 Task: Set up a 30-minute session to provide training on negotiation skills.
Action: Mouse moved to (80, 207)
Screenshot: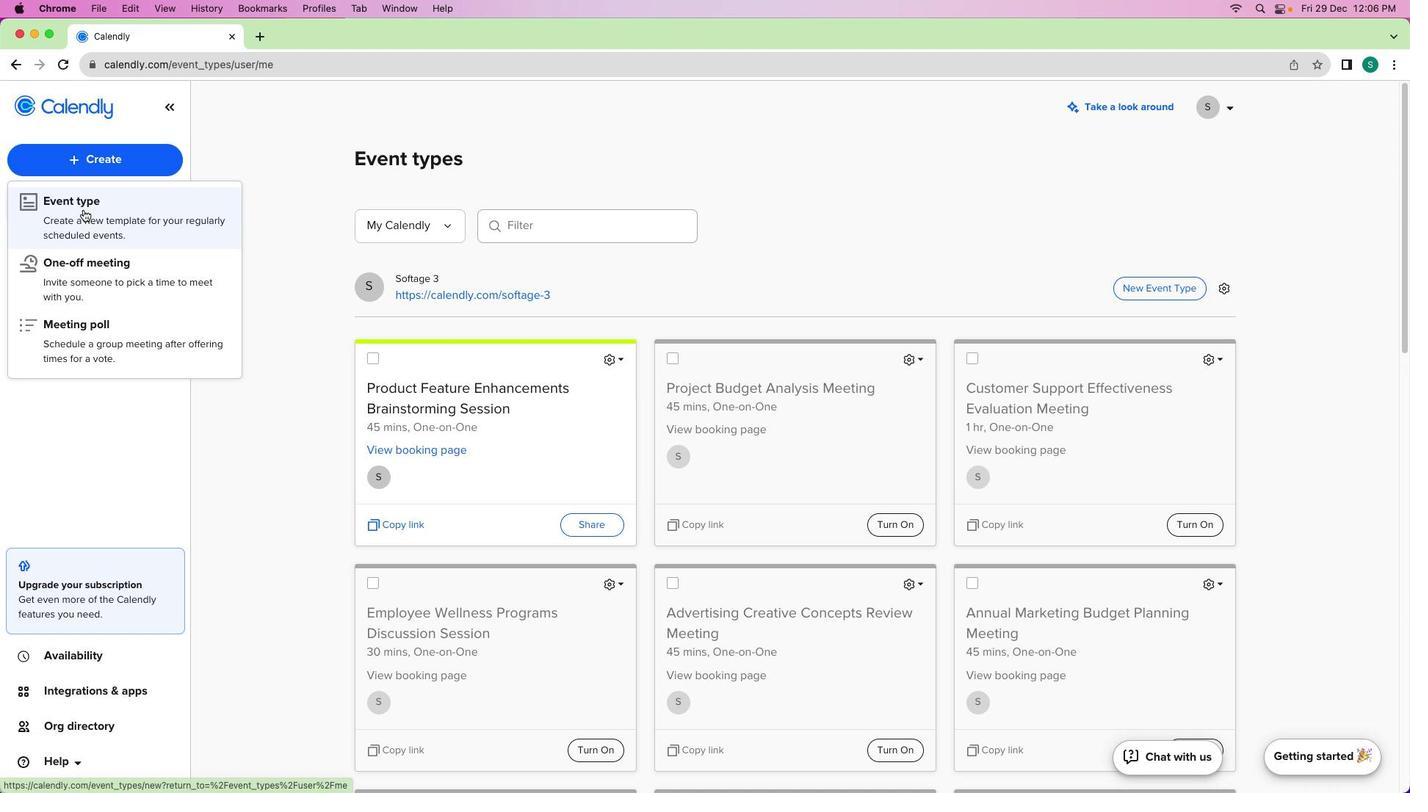 
Action: Mouse pressed left at (80, 207)
Screenshot: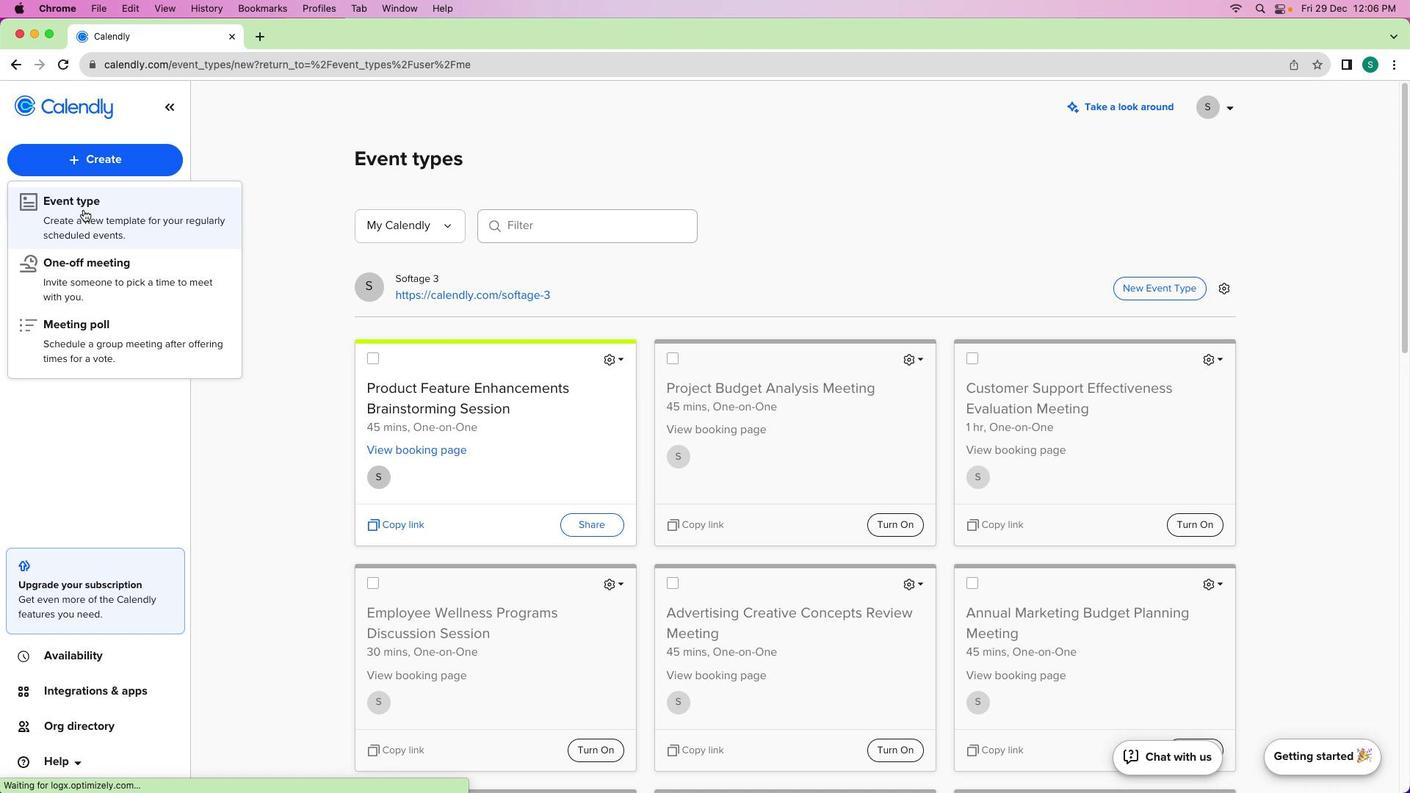 
Action: Mouse moved to (480, 306)
Screenshot: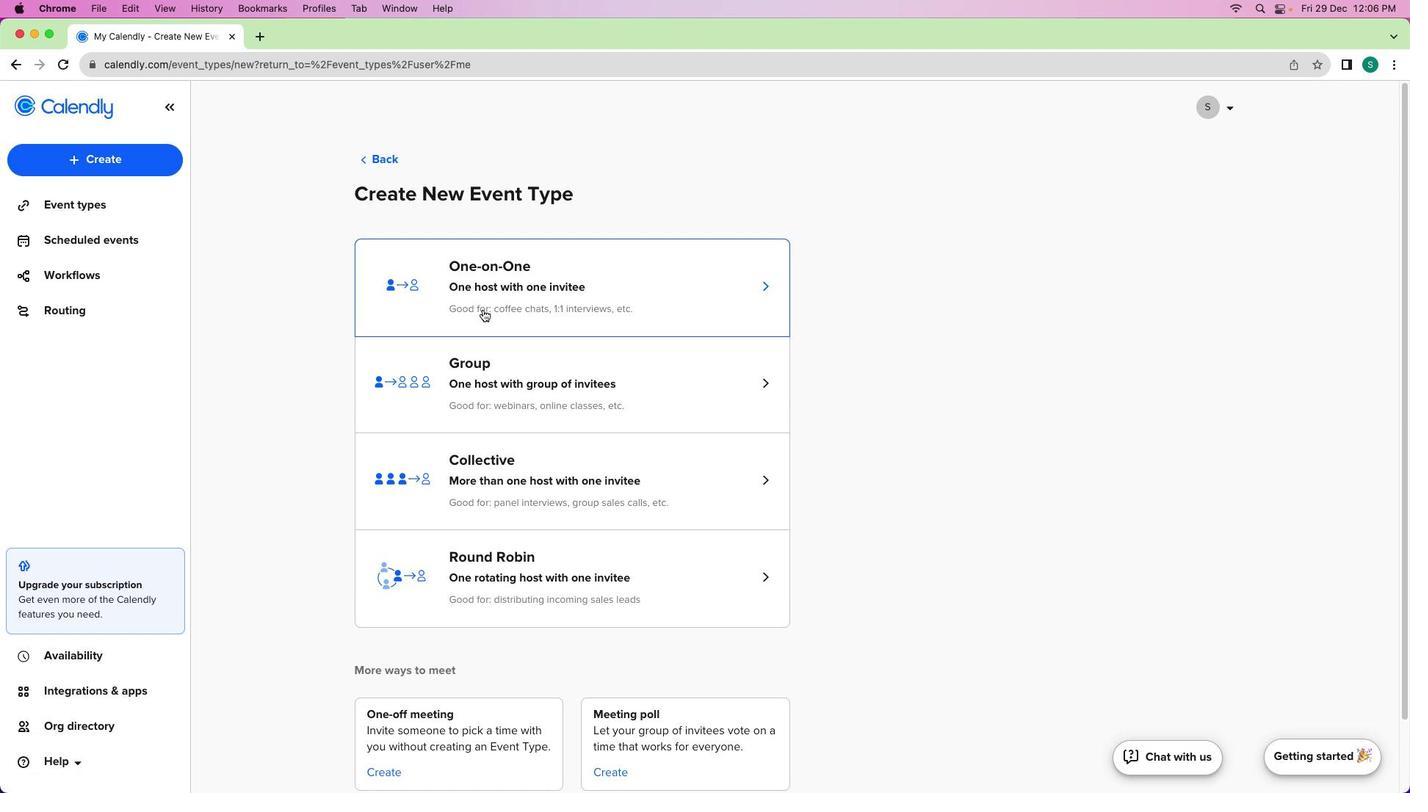 
Action: Mouse pressed left at (480, 306)
Screenshot: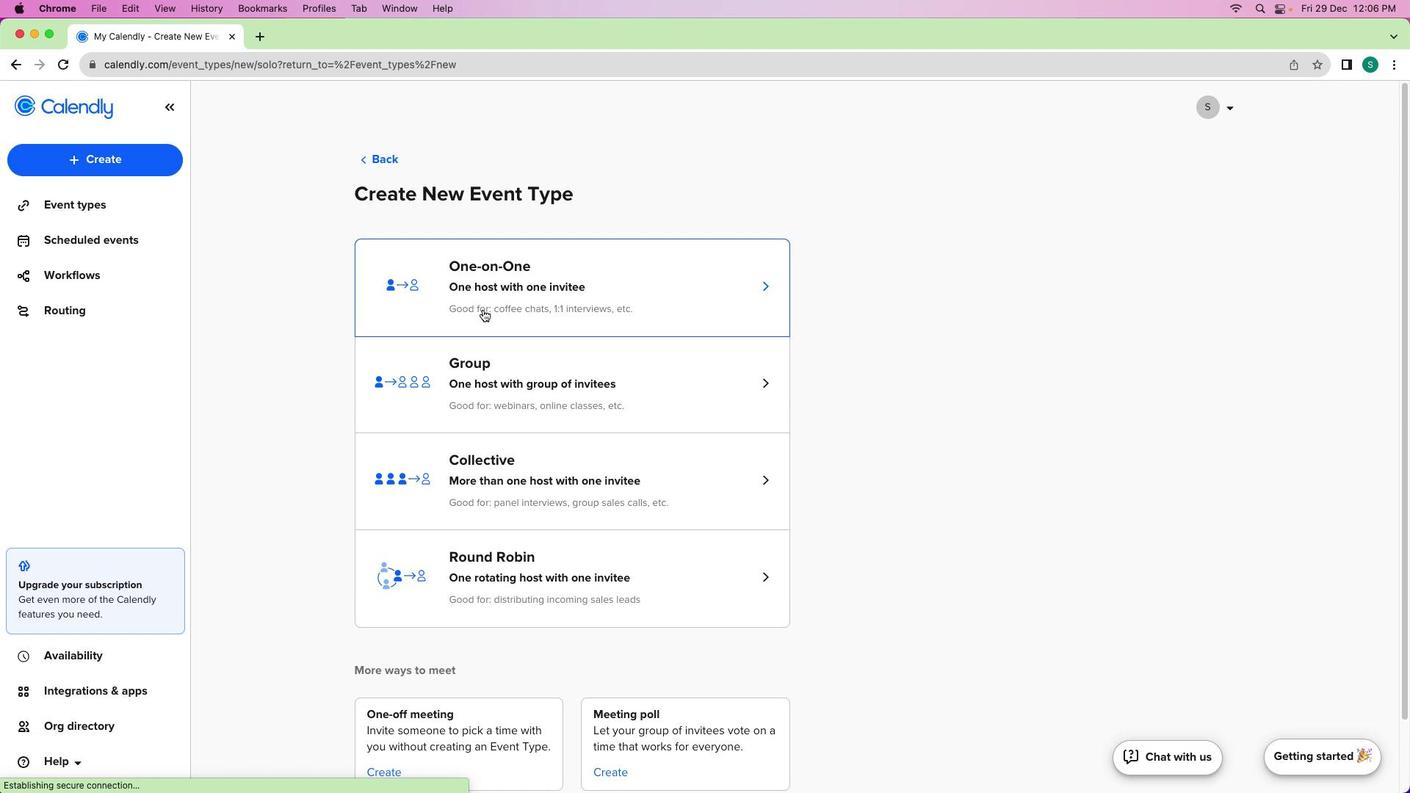 
Action: Mouse moved to (152, 224)
Screenshot: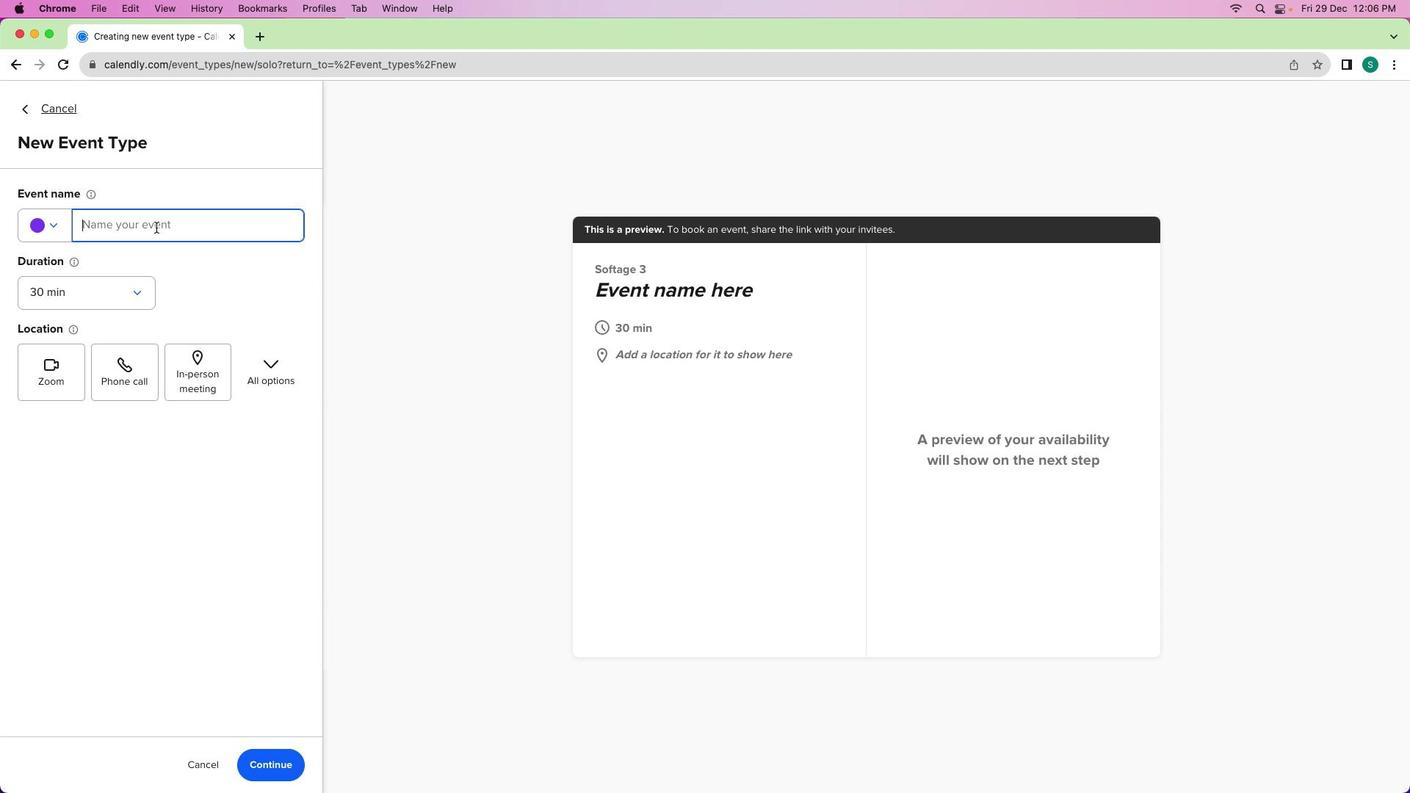 
Action: Mouse pressed left at (152, 224)
Screenshot: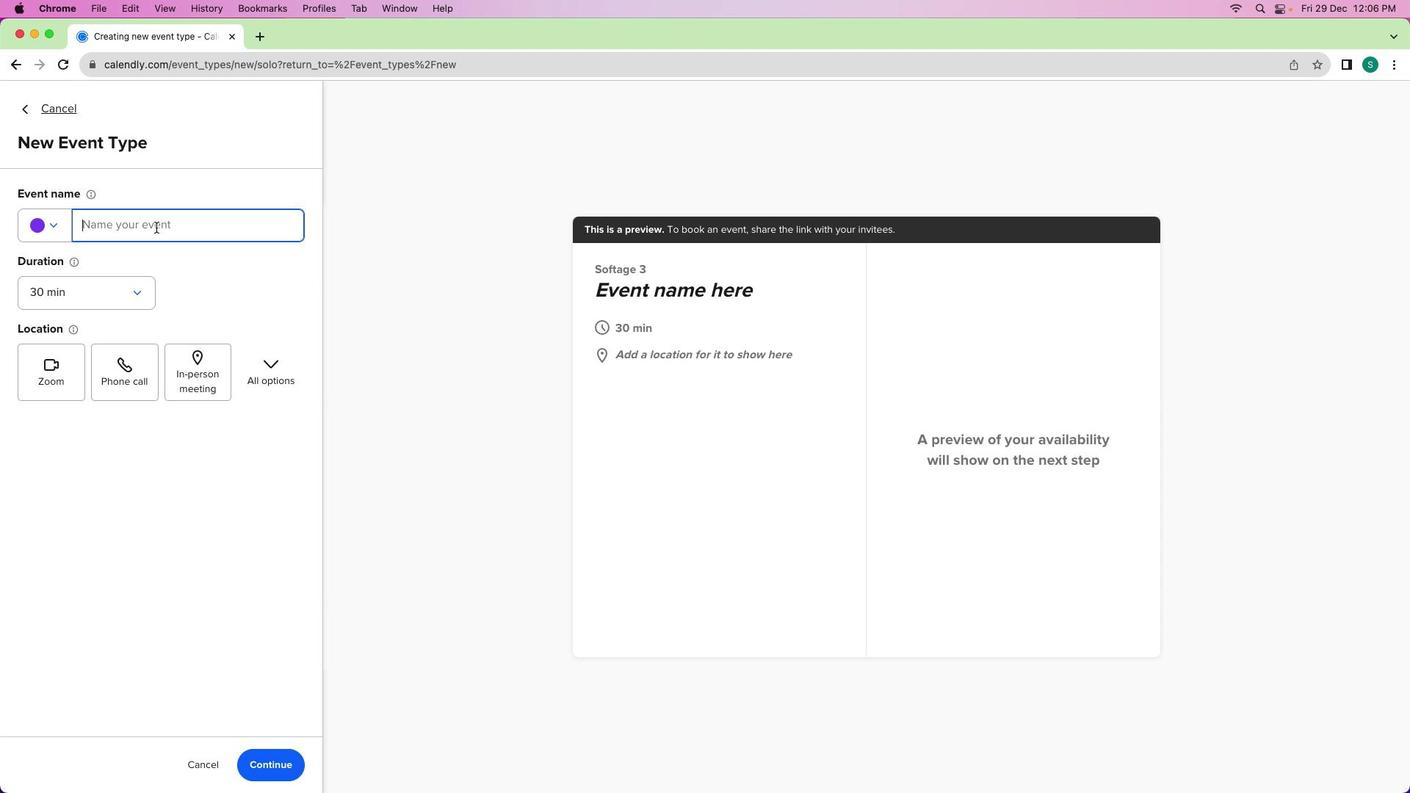 
Action: Mouse moved to (152, 223)
Screenshot: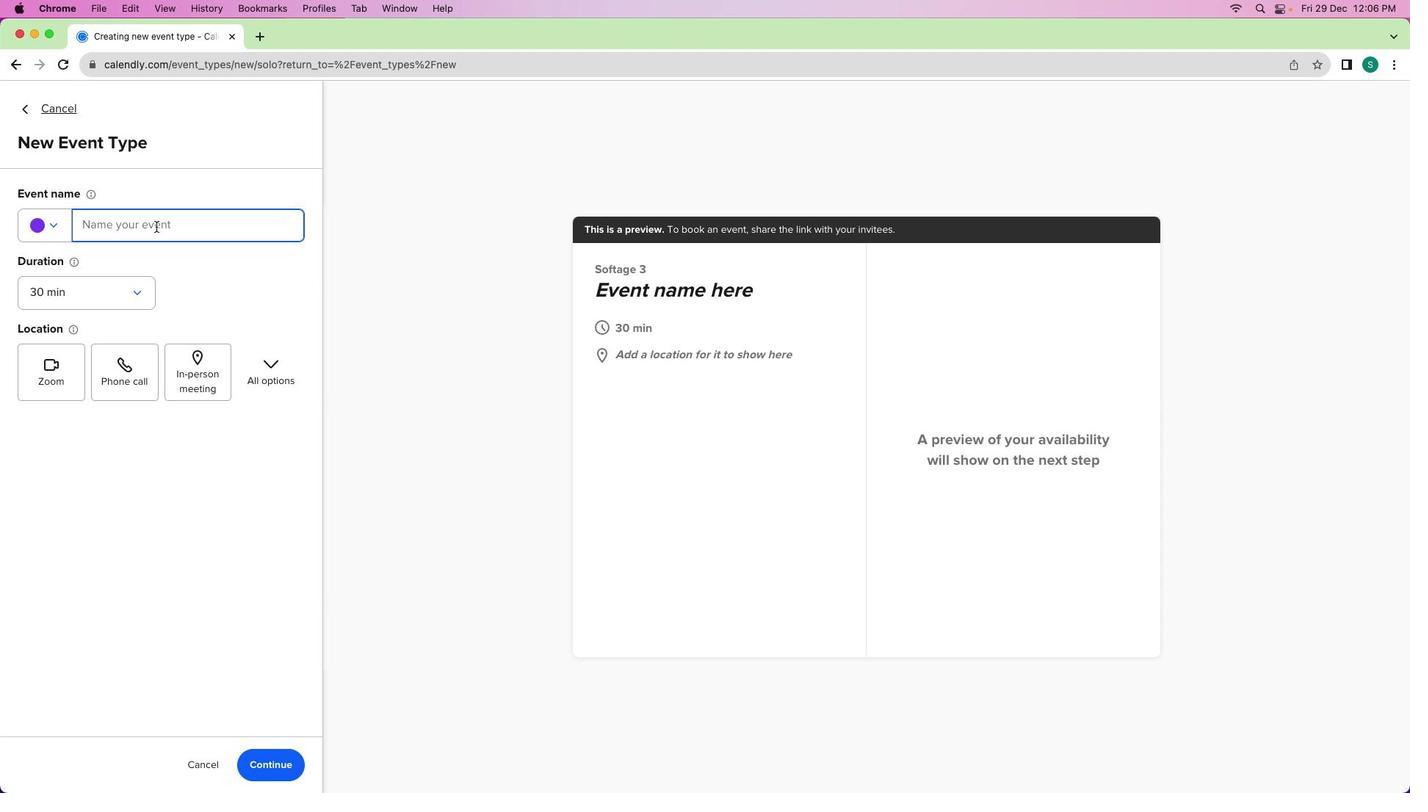 
Action: Key pressed Key.shift'N''e''g''o''t''i''a''t''i''o''n'Key.spaceKey.shift'S''k''i''l''l''s'Key.spaceKey.shift'T''r''a''i''n''i''n''g'Key.spaceKey.shift'S''e''s''s''i''o''n'
Screenshot: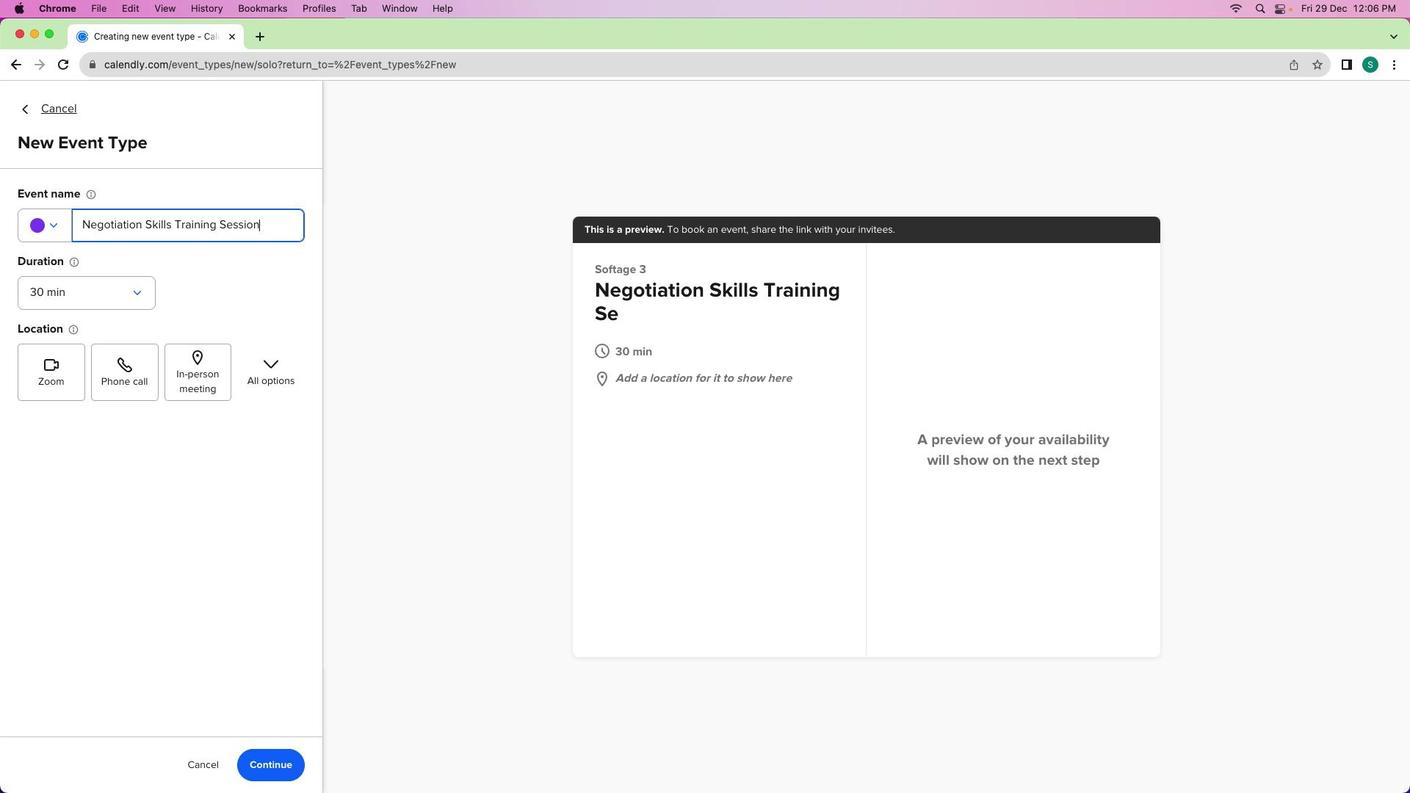 
Action: Mouse moved to (52, 210)
Screenshot: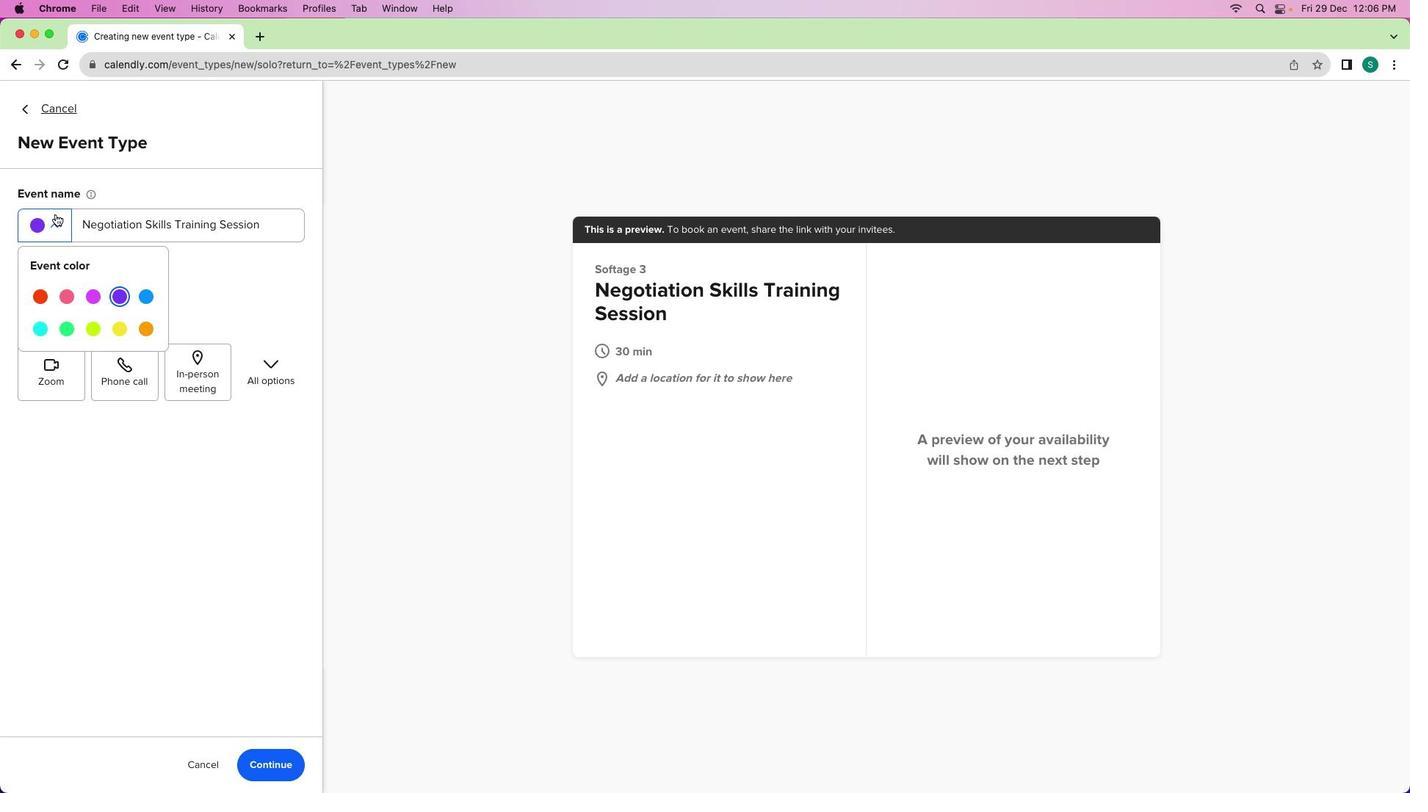 
Action: Mouse pressed left at (52, 210)
Screenshot: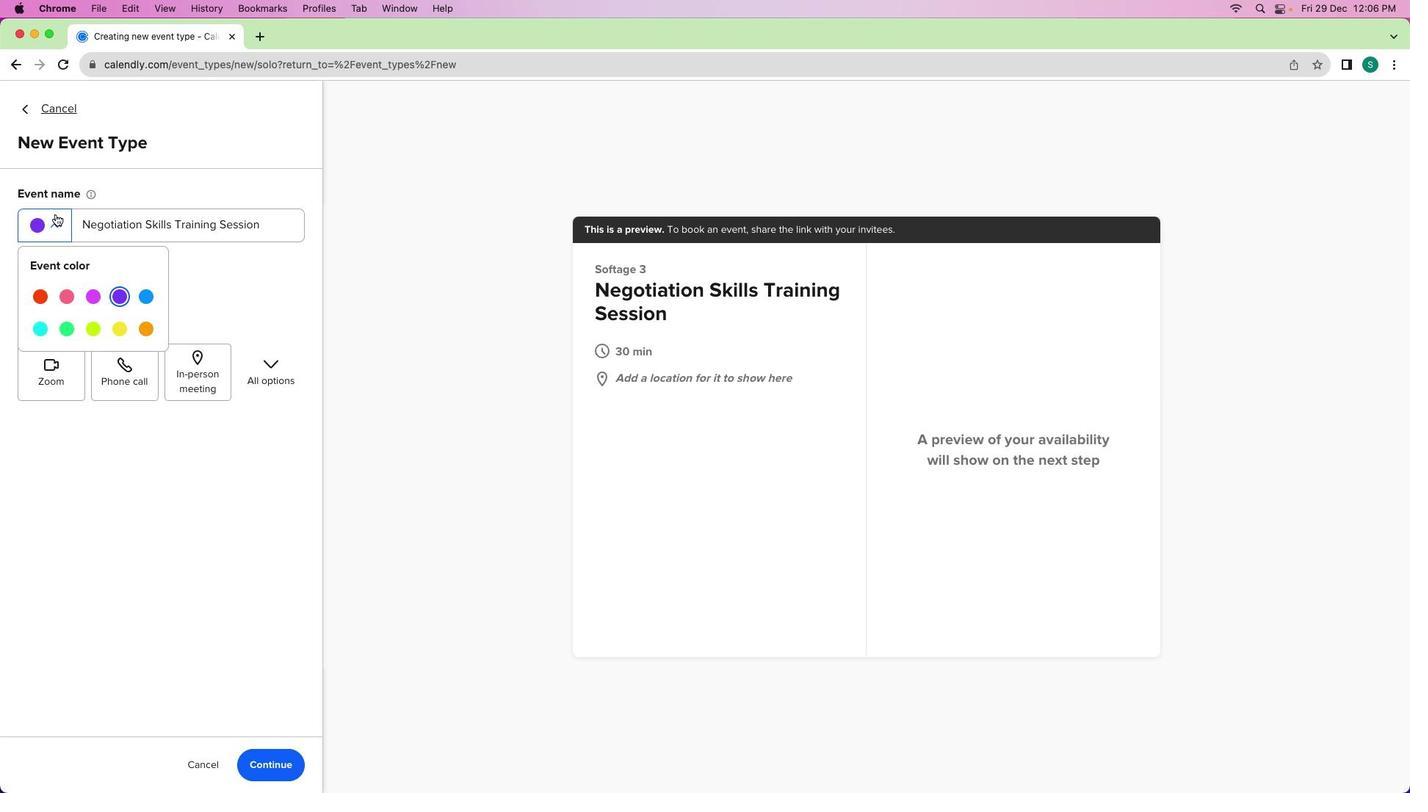 
Action: Mouse moved to (143, 324)
Screenshot: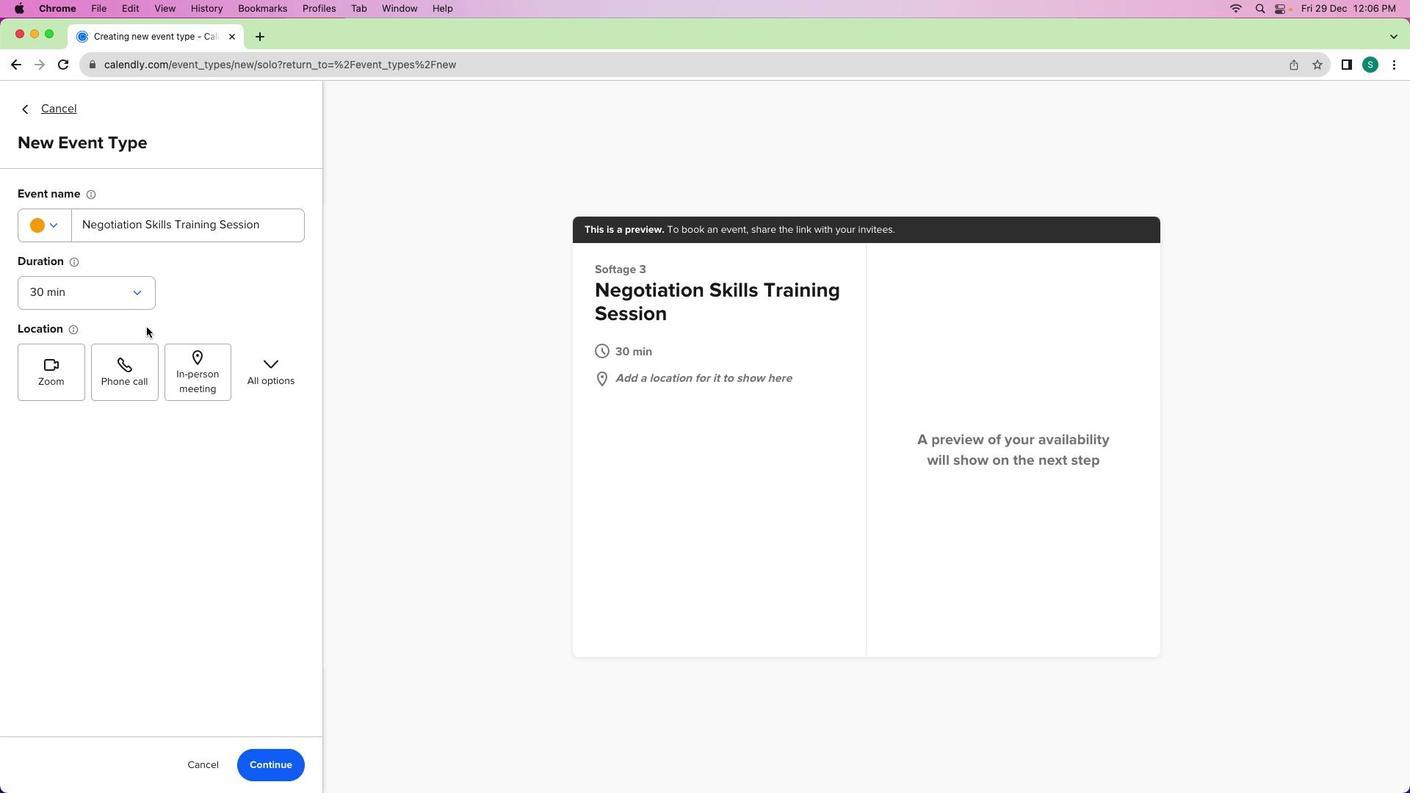 
Action: Mouse pressed left at (143, 324)
Screenshot: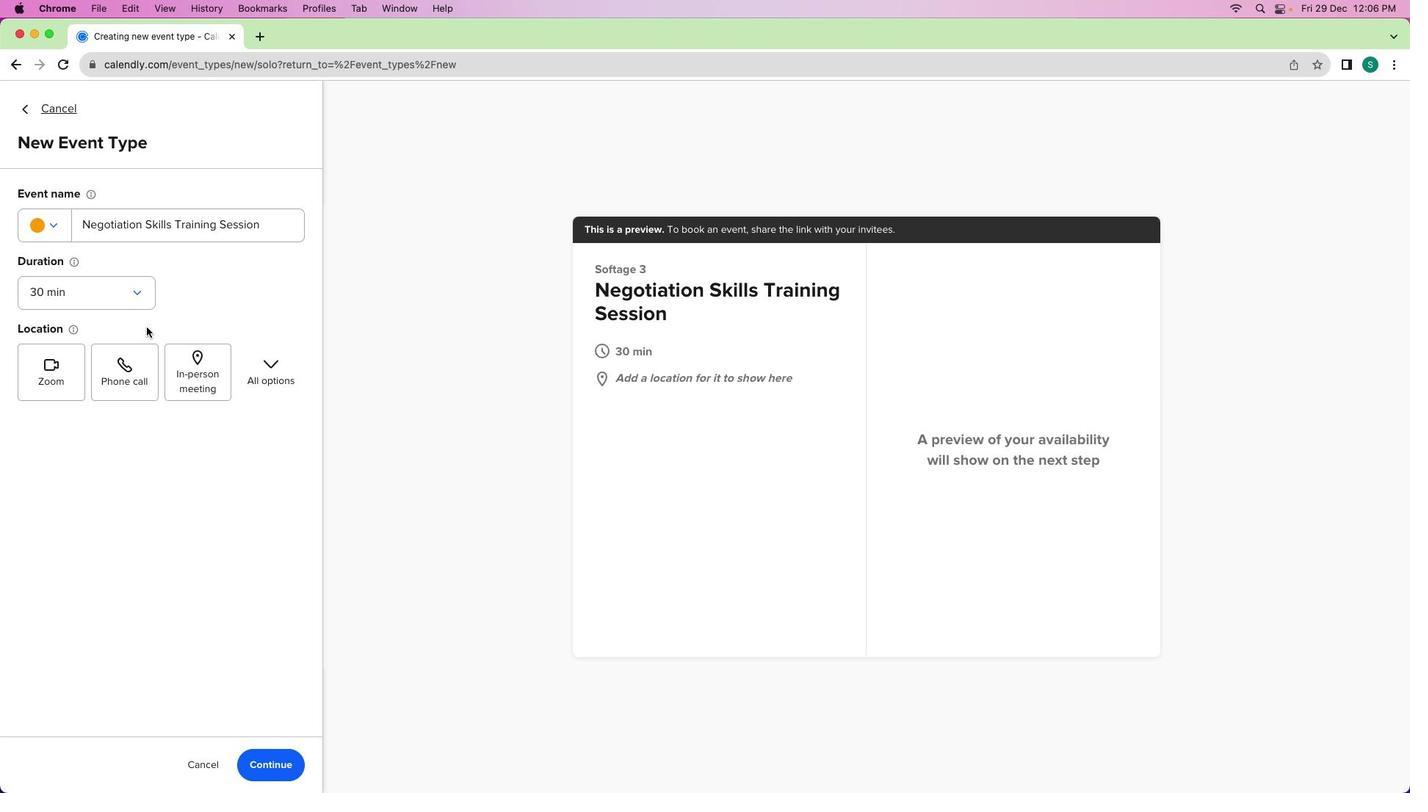 
Action: Mouse moved to (48, 375)
Screenshot: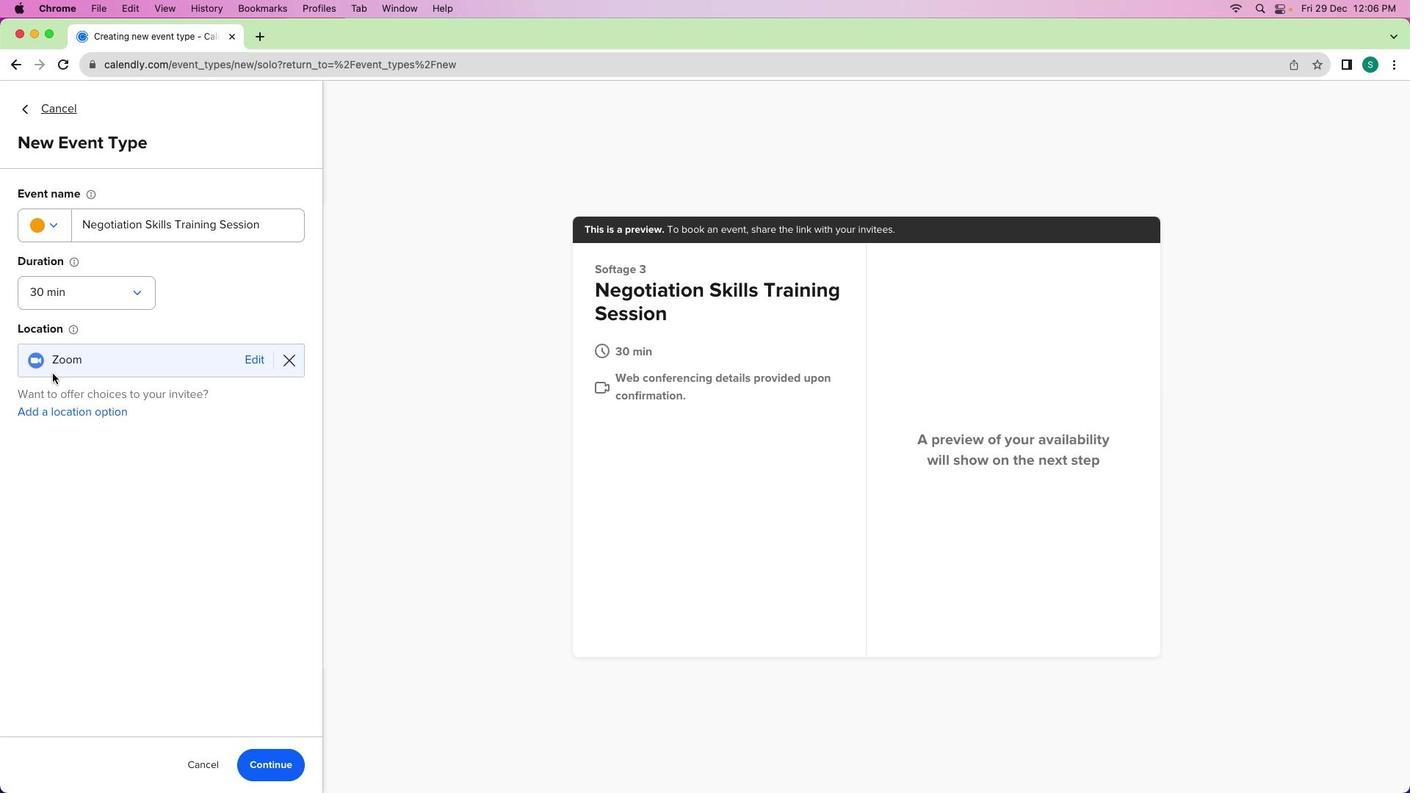 
Action: Mouse pressed left at (48, 375)
Screenshot: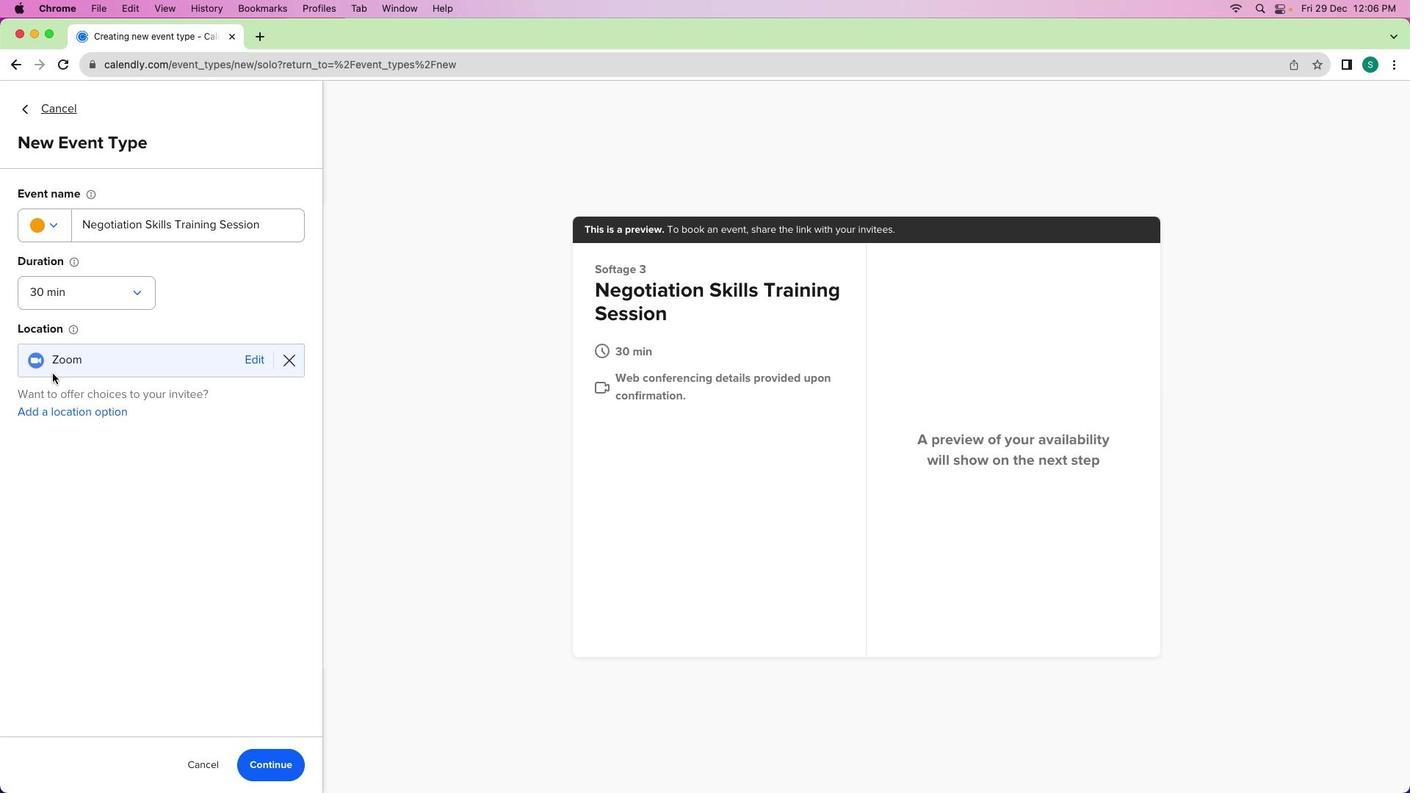 
Action: Mouse moved to (291, 766)
Screenshot: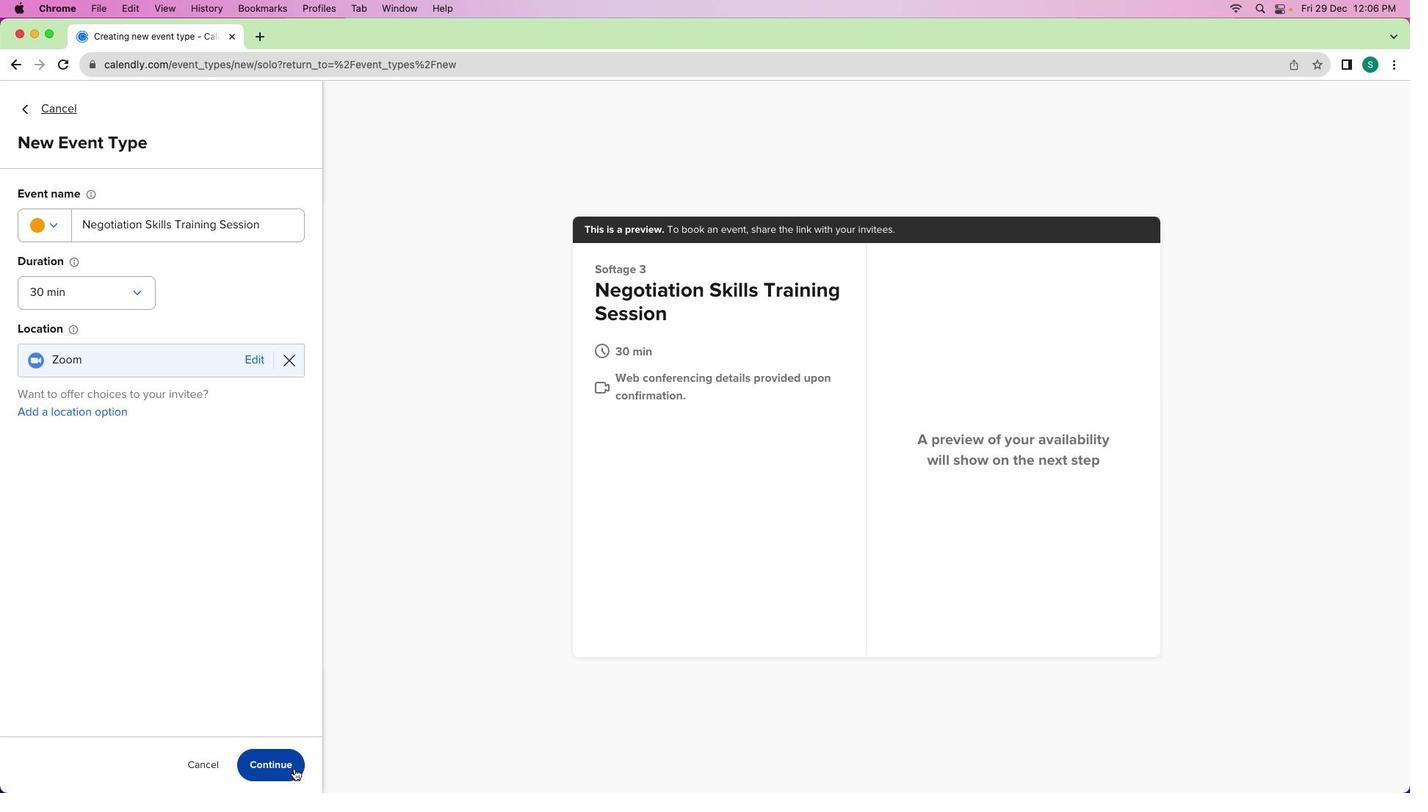 
Action: Mouse pressed left at (291, 766)
Screenshot: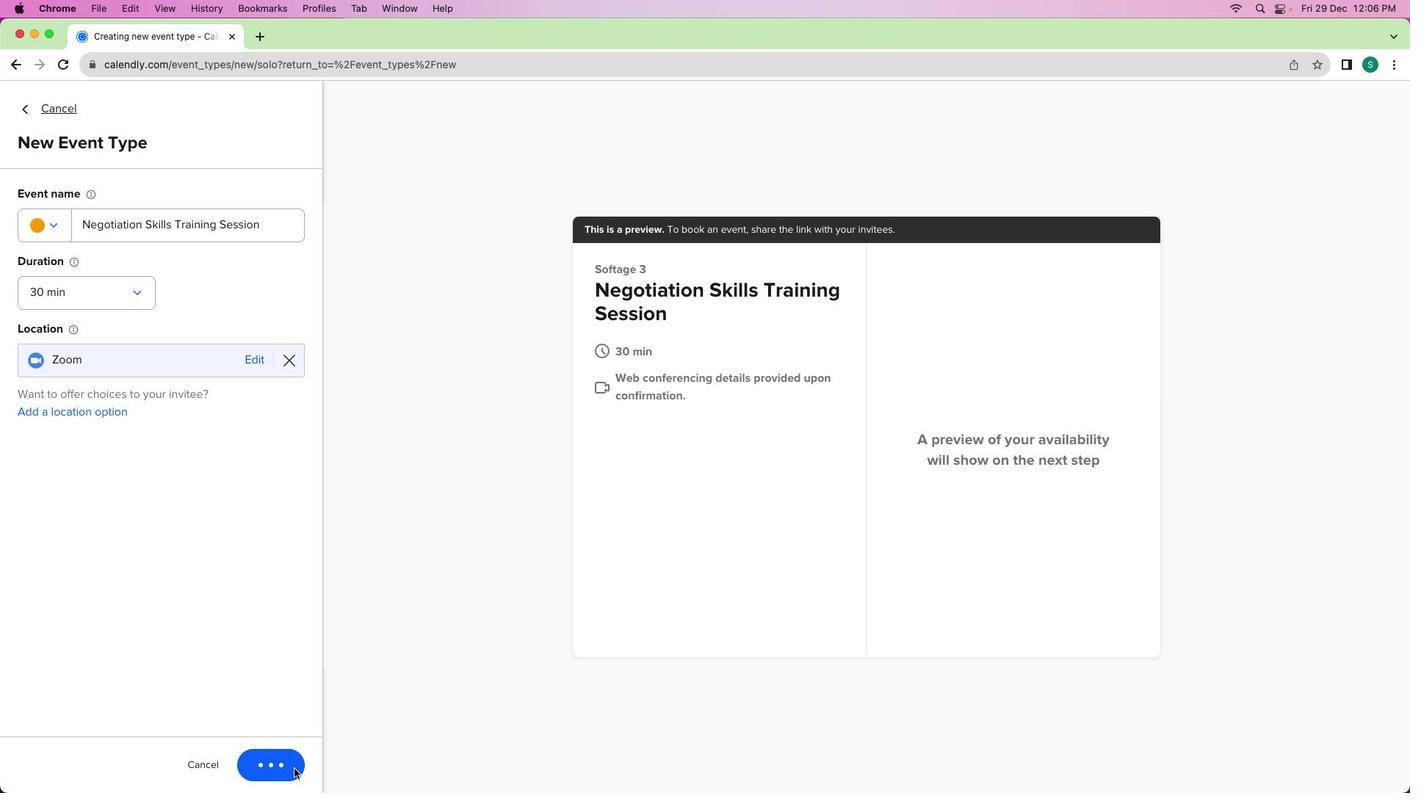 
Action: Mouse moved to (149, 202)
Screenshot: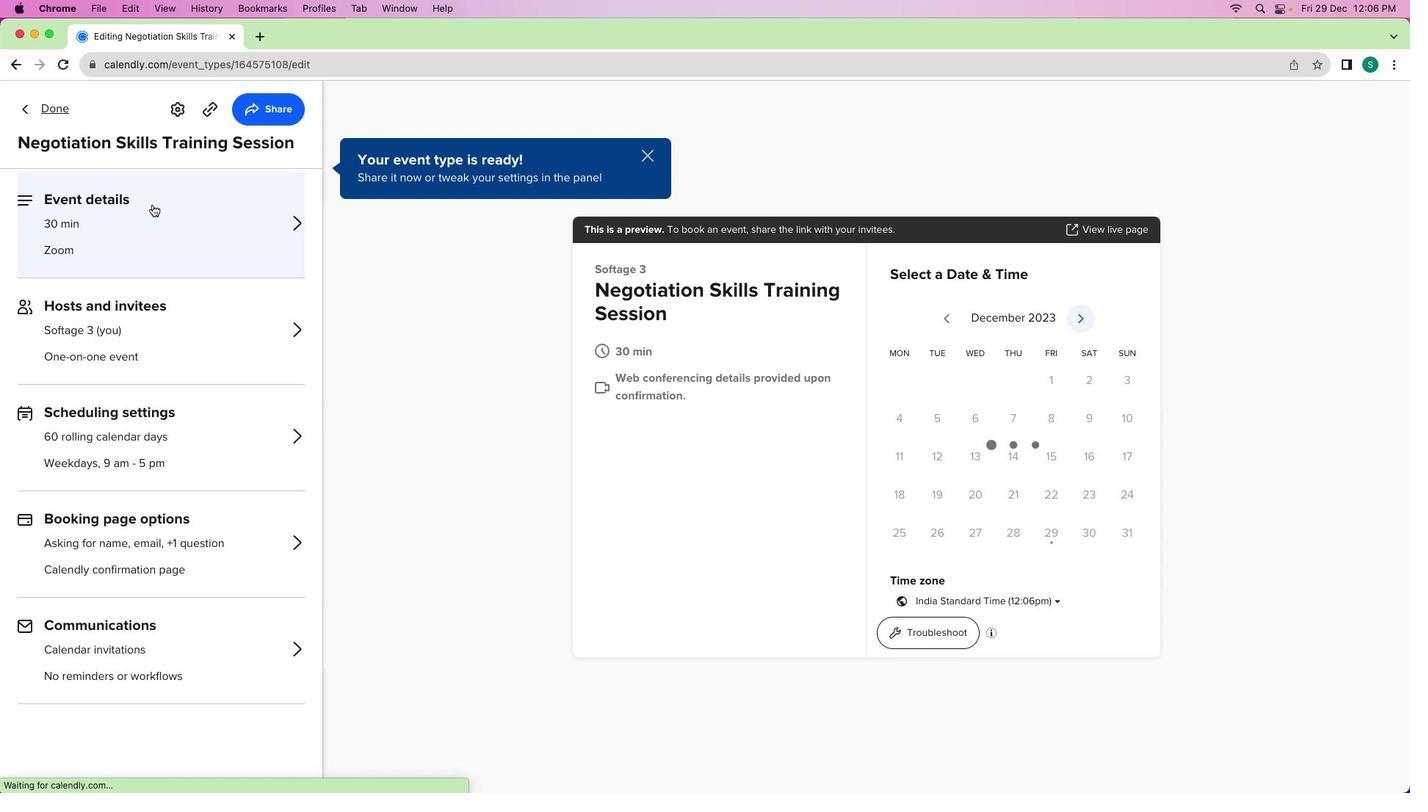 
Action: Mouse pressed left at (149, 202)
Screenshot: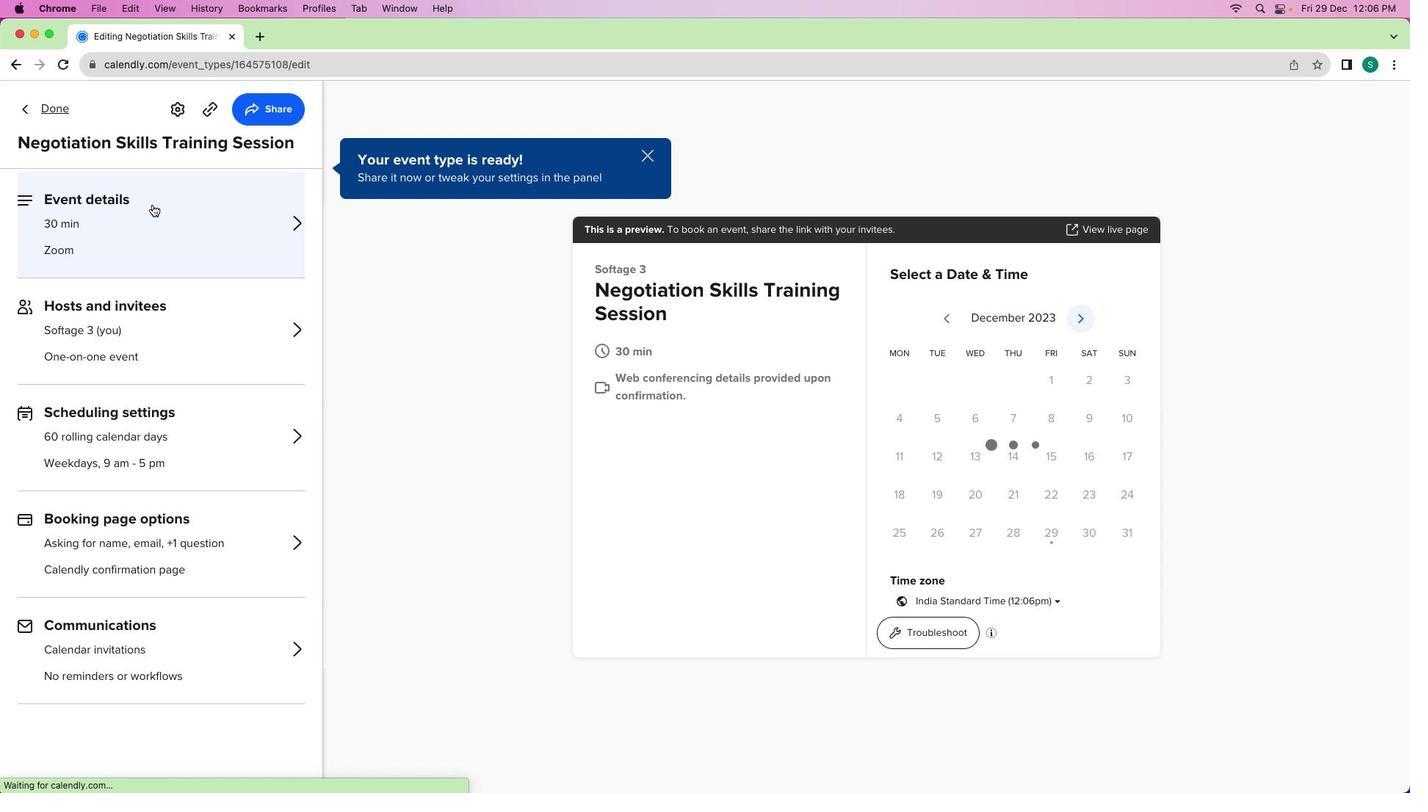 
Action: Mouse moved to (106, 509)
Screenshot: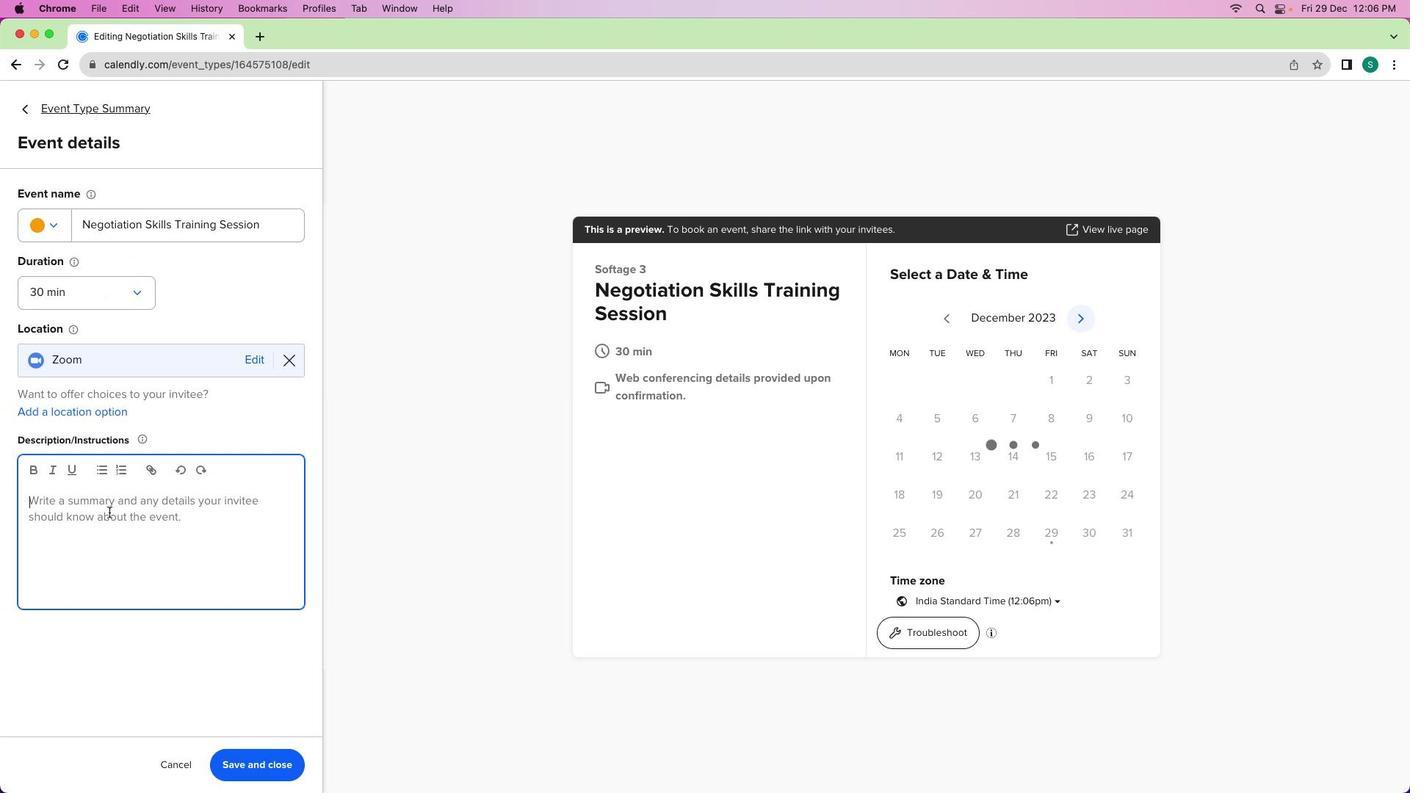 
Action: Mouse pressed left at (106, 509)
Screenshot: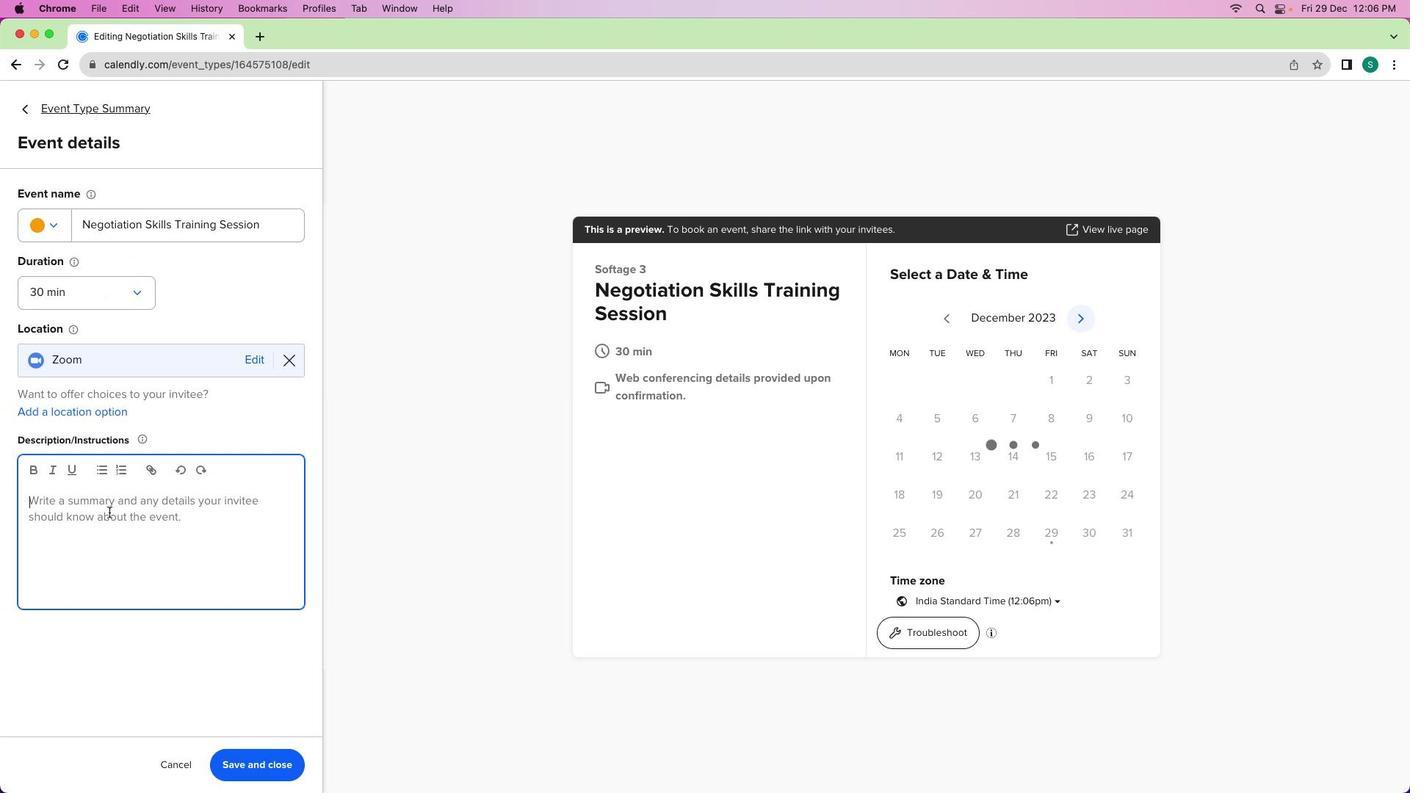 
Action: Mouse moved to (102, 510)
Screenshot: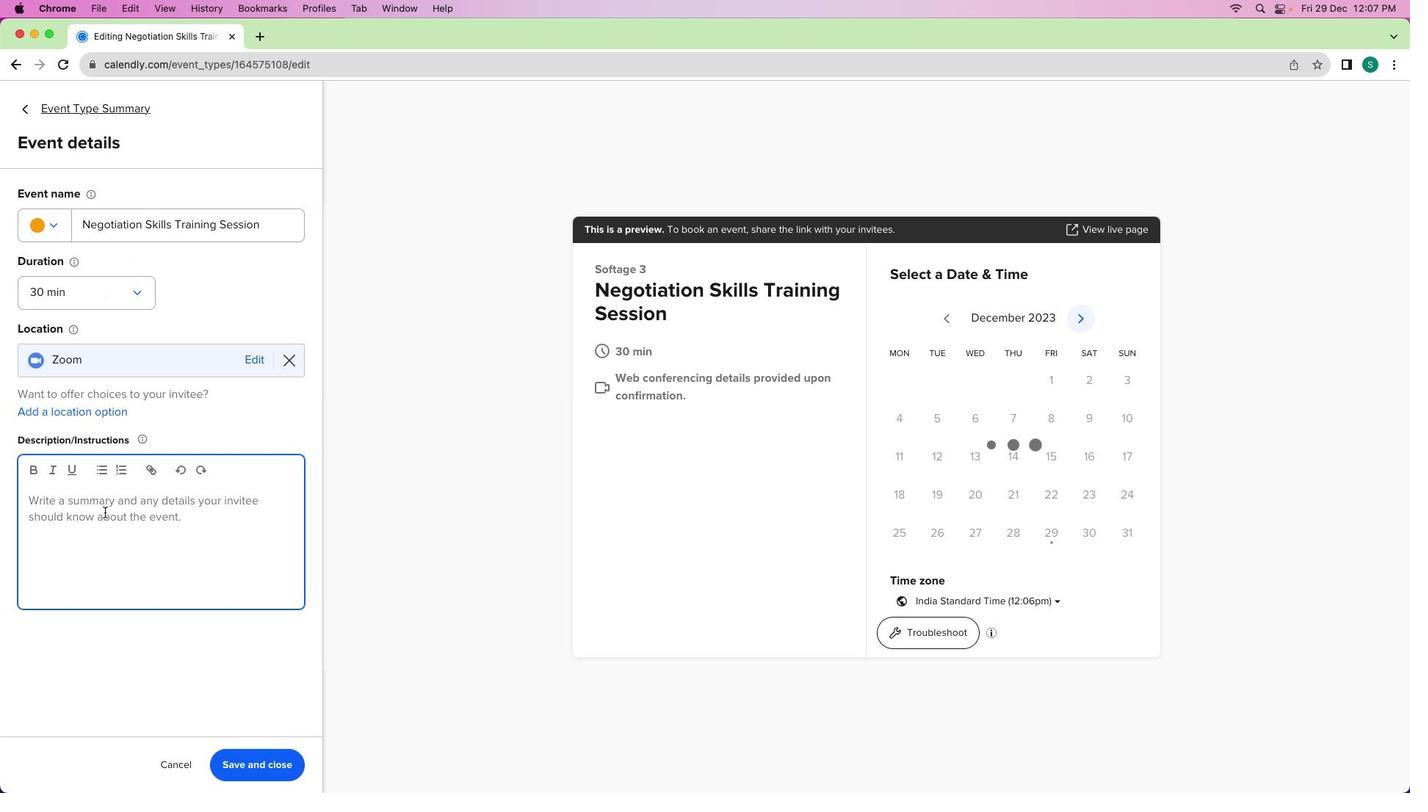 
Action: Key pressed Key.shift'J''o''i''n''m''e'Key.backspaceKey.backspaceKey.space'm''e'Key.space'f''o''r'Key.space'a'Key.space'c''o''n''c''u'Key.backspace'i''s''e'Key.space't''r''a''i''n''i''n''g'Key.space's''e''s''s''i''o''n'Key.space'f''o''c''u''s''e''d'Key.space'o''n'Key.space'e''n''h''a''n''c''i''n''g'Key.space'y''o''u'Key.space'n''e''g''o''t''a''i'Key.backspaceKey.backspace'i''a''t''i''o''n'Key.space's''k''i''l''l''s''.'Key.space'w''e'Key.space'w''i''l''l'Key.space'c'Key.leftKey.leftKey.leftKey.leftKey.leftKey.leftKey.leftKey.leftKey.backspaceKey.shift'W'Key.down'o''v''e''r'Key.space'k''e''y'Key.space't''e''c''h''n''i''q''u''e''s'','Key.space's''t''r''a''t''e''g''i''e''s'','Key.space'a''m''d'Key.backspaceKey.backspace'n''d'Key.space'b''e''s''t'Key.space'p''r''a''c''t''i''c''e''s'Key.space't''o'Key.space's''t''r''e''n''g''h''t''e''n'Key.spaceKey.leftKey.leftKey.leftKey.leftKey.leftKey.rightKey.left't'Key.rightKey.rightKey.backspaceKey.down'y''o''u''r'Key.space'a''b''i''l''i''t''y'Key.space't''o'Key.space'n''a''v''i''g''a''t''e'Key.space'a''n''d'Key.space's''u''c''c''e''d''d'Key.backspaceKey.backspace'e''d'Key.space'i''n'Key.space'n''e''g''o''t''i''a''t''i''o''n''s''.'
Screenshot: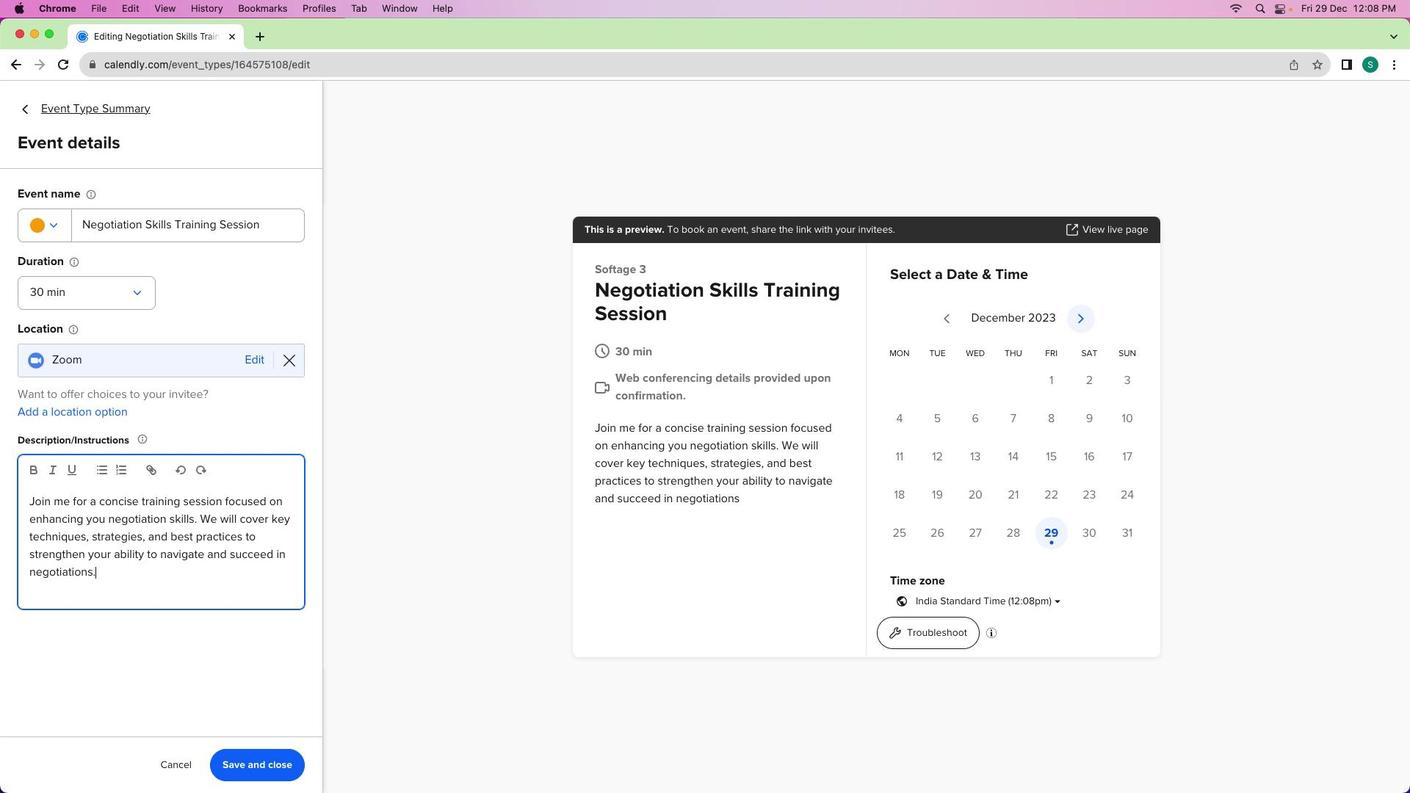 
Action: Mouse moved to (269, 771)
Screenshot: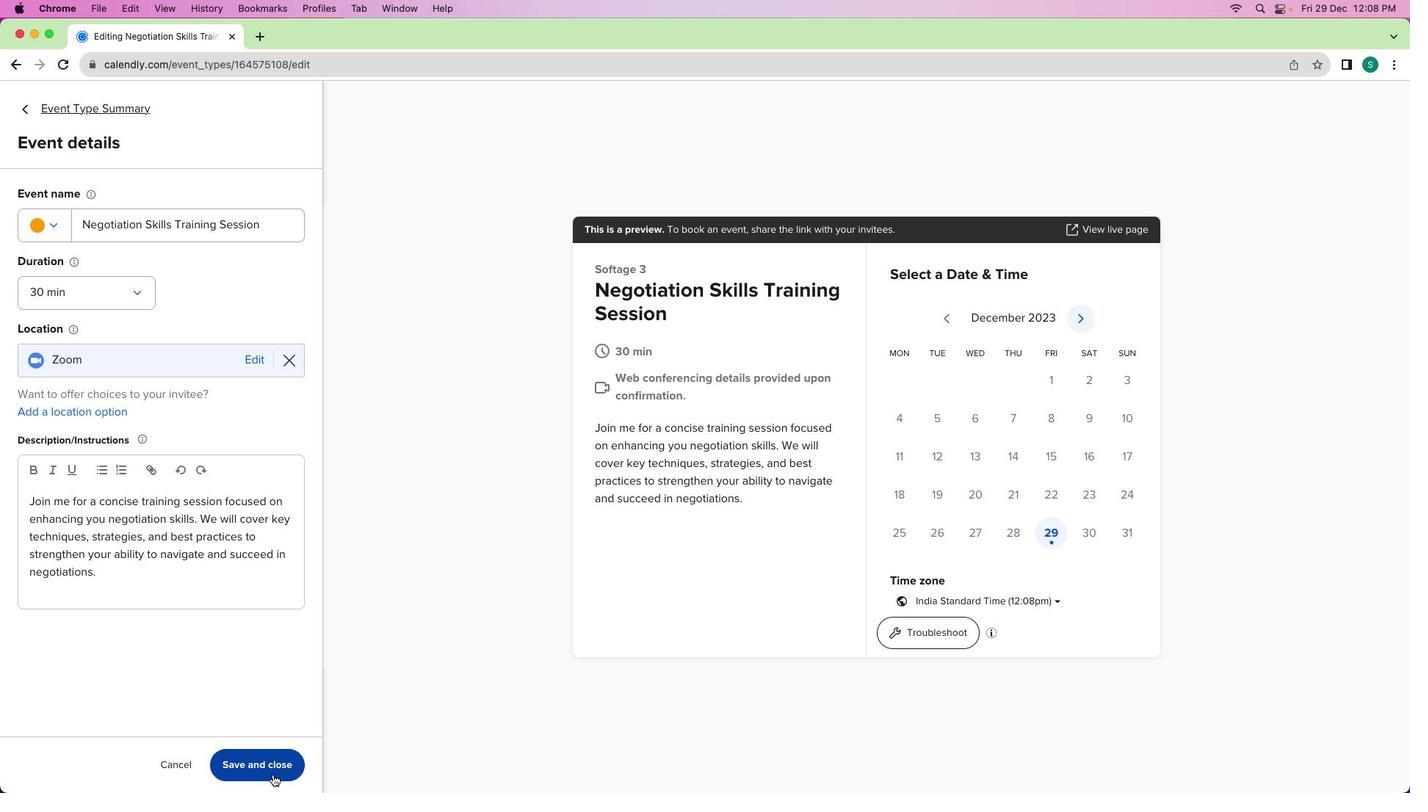 
Action: Mouse pressed left at (269, 771)
Screenshot: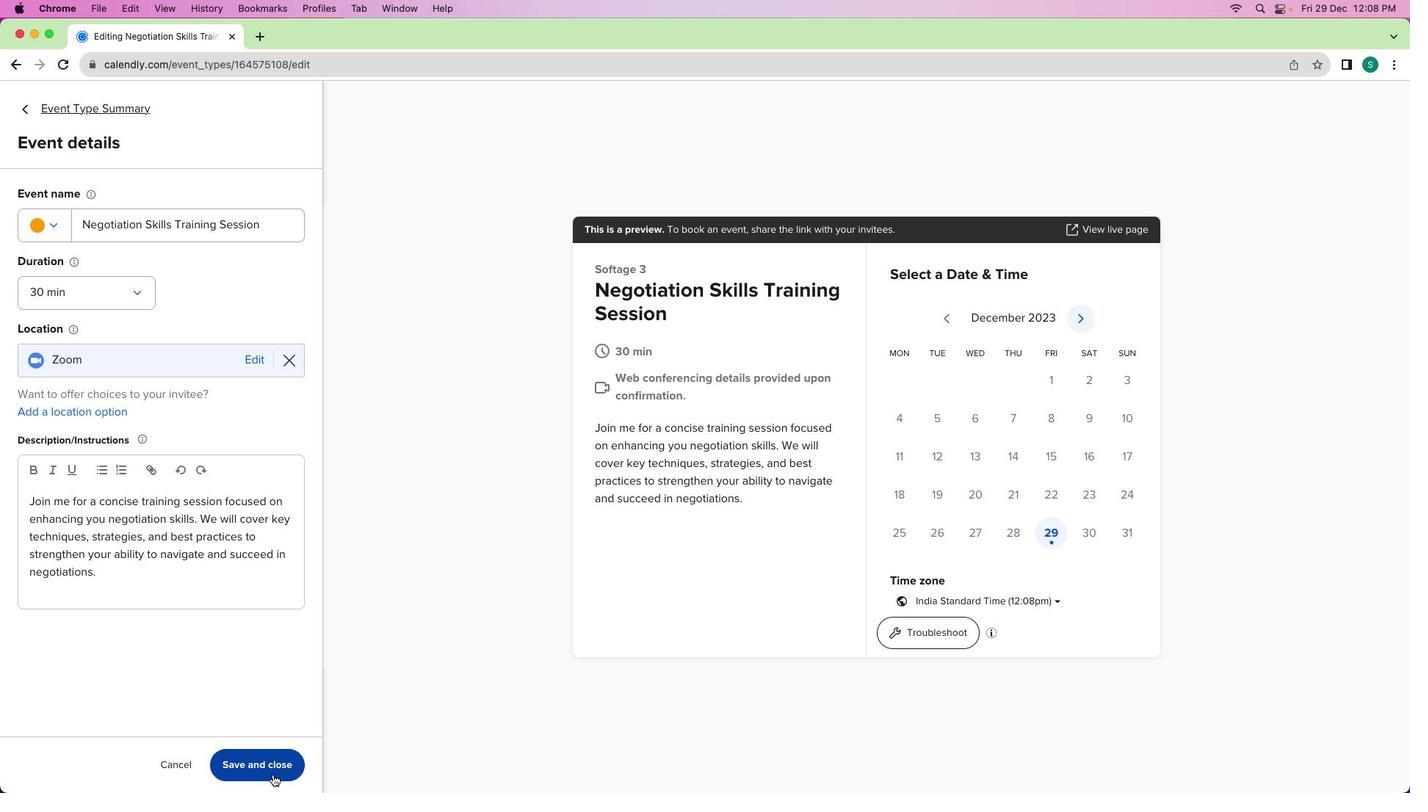 
Action: Mouse moved to (56, 108)
Screenshot: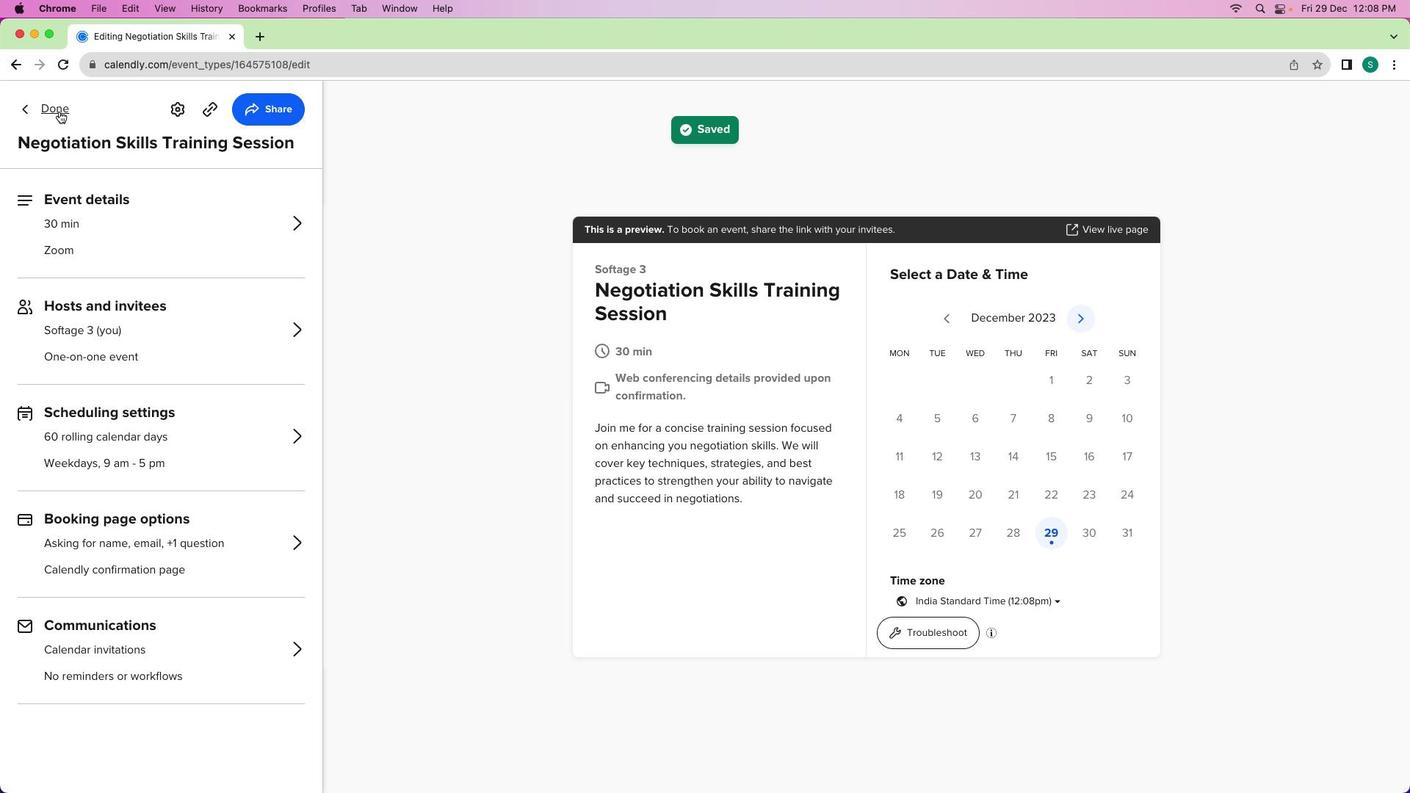 
Action: Mouse pressed left at (56, 108)
Screenshot: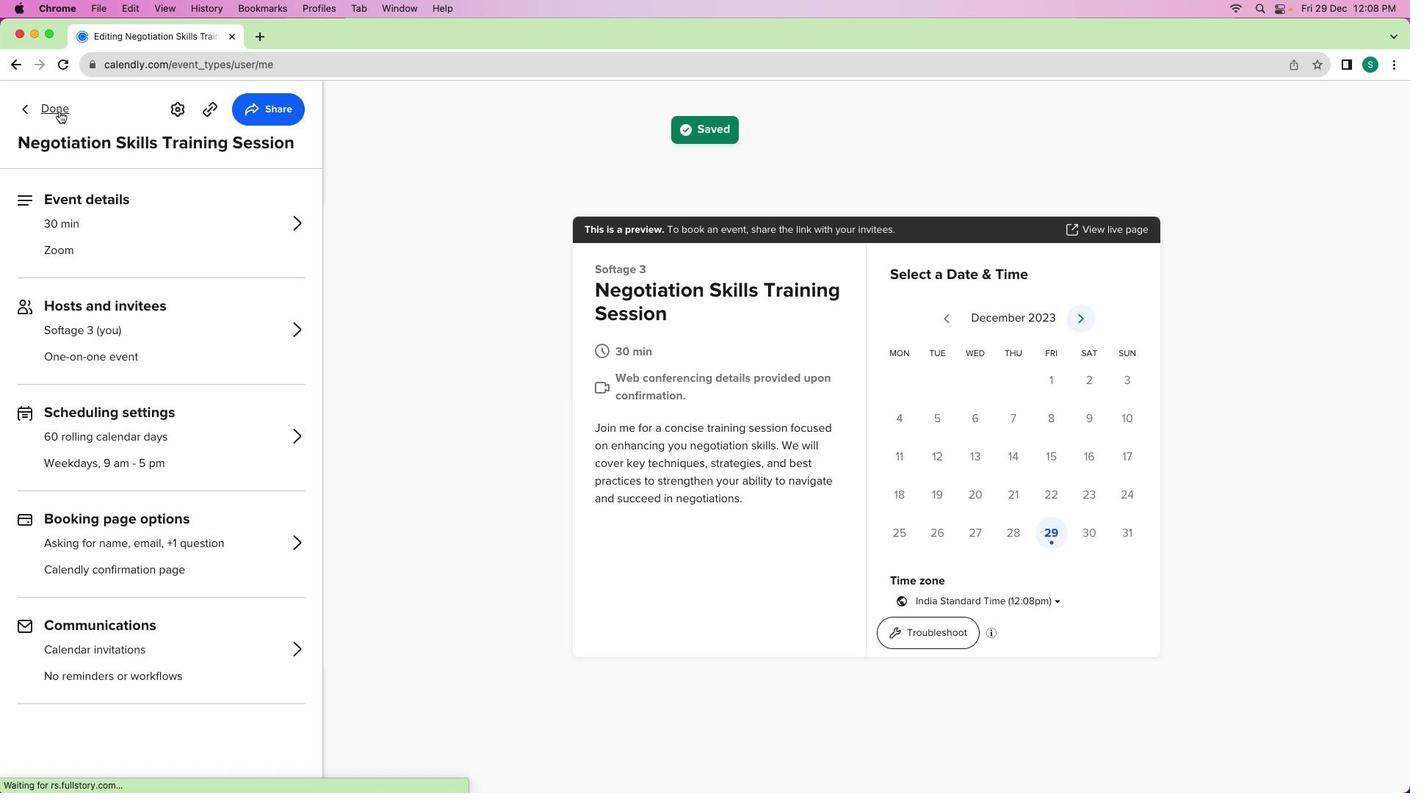 
Action: Mouse moved to (491, 460)
Screenshot: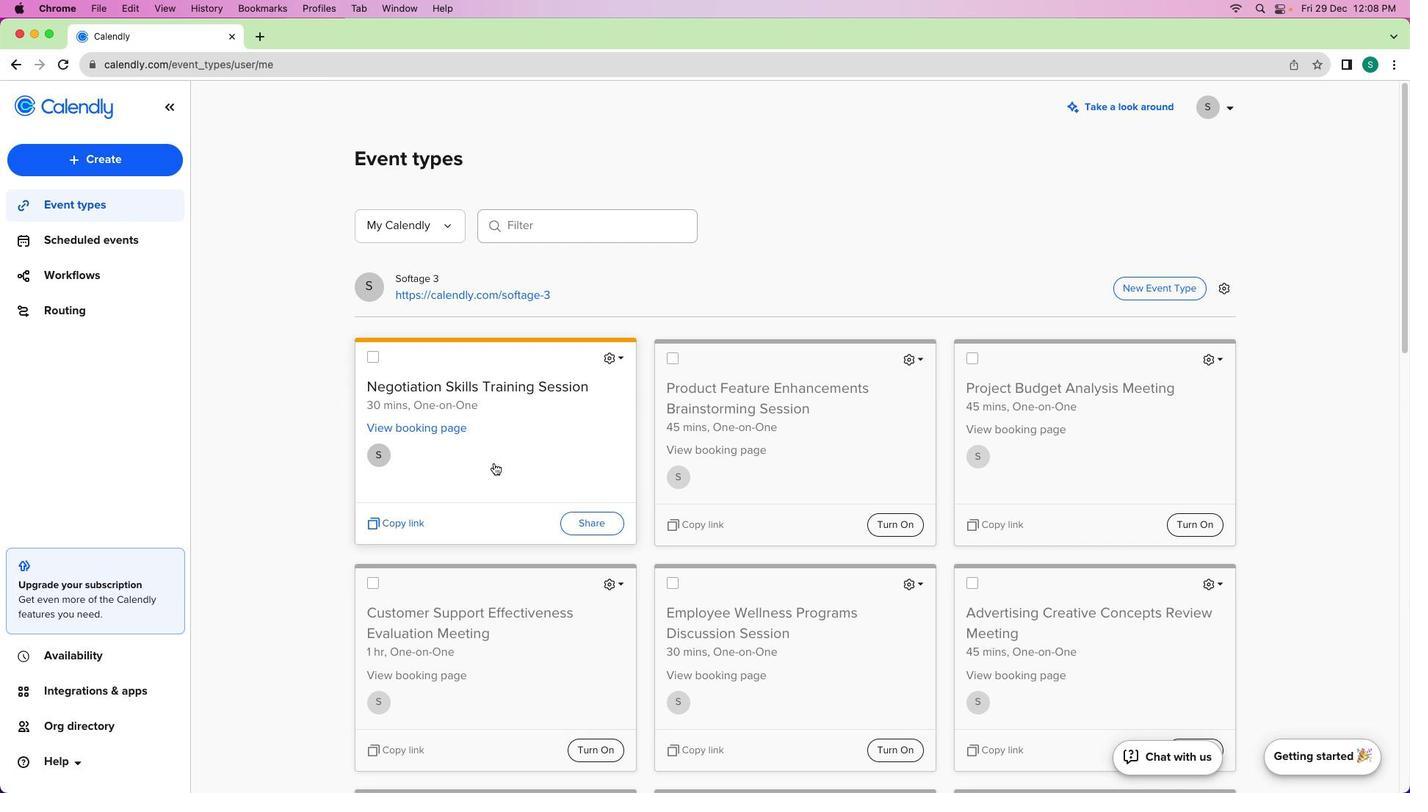 
